 Task: Add Castello Fontina Cheese Wedge to the cart.
Action: Mouse pressed left at (29, 104)
Screenshot: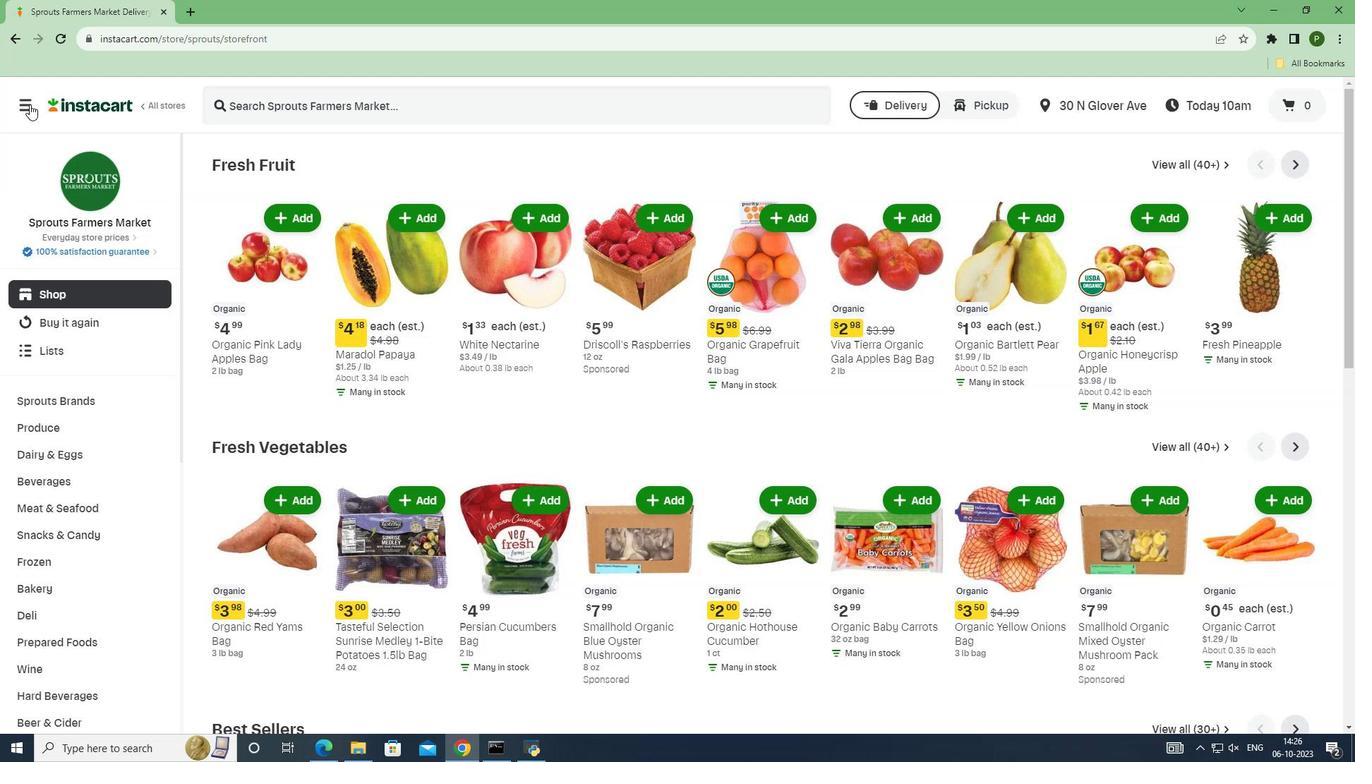 
Action: Mouse moved to (65, 372)
Screenshot: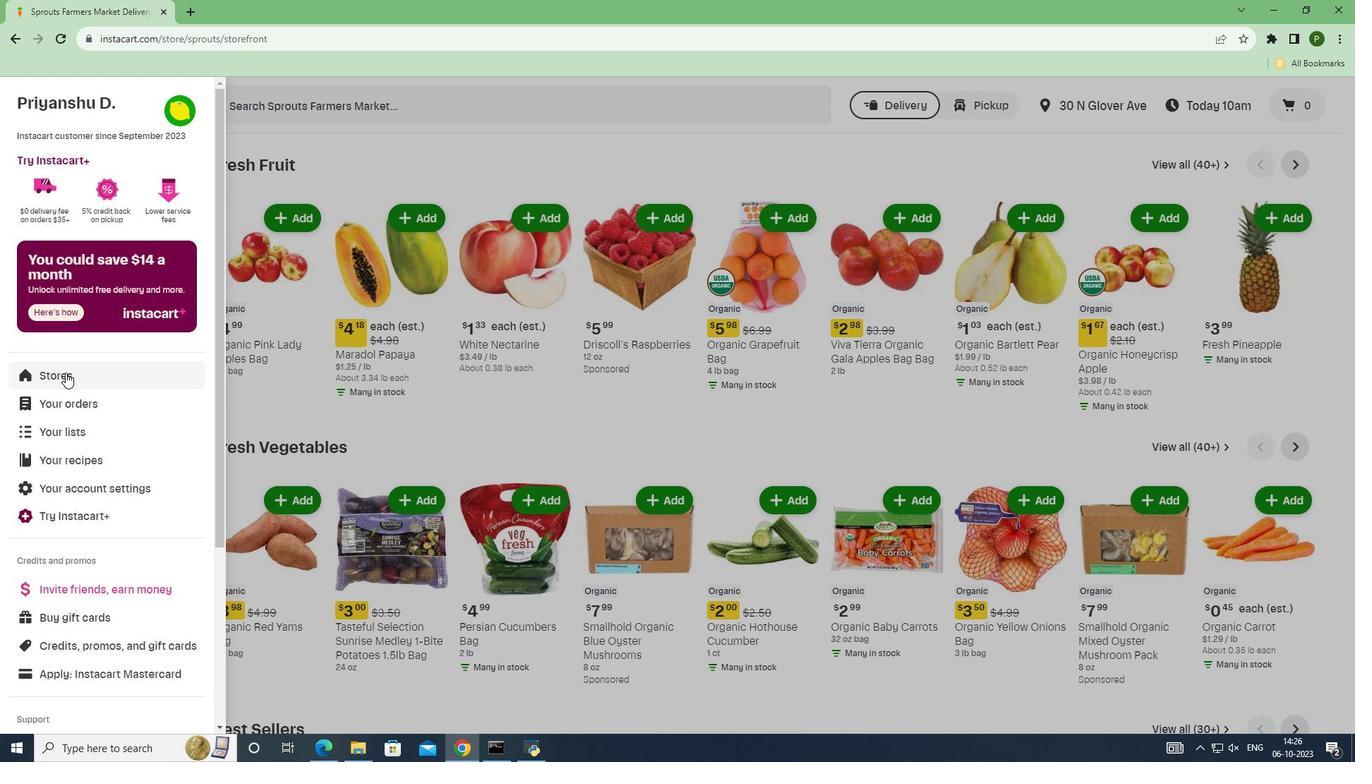 
Action: Mouse pressed left at (65, 372)
Screenshot: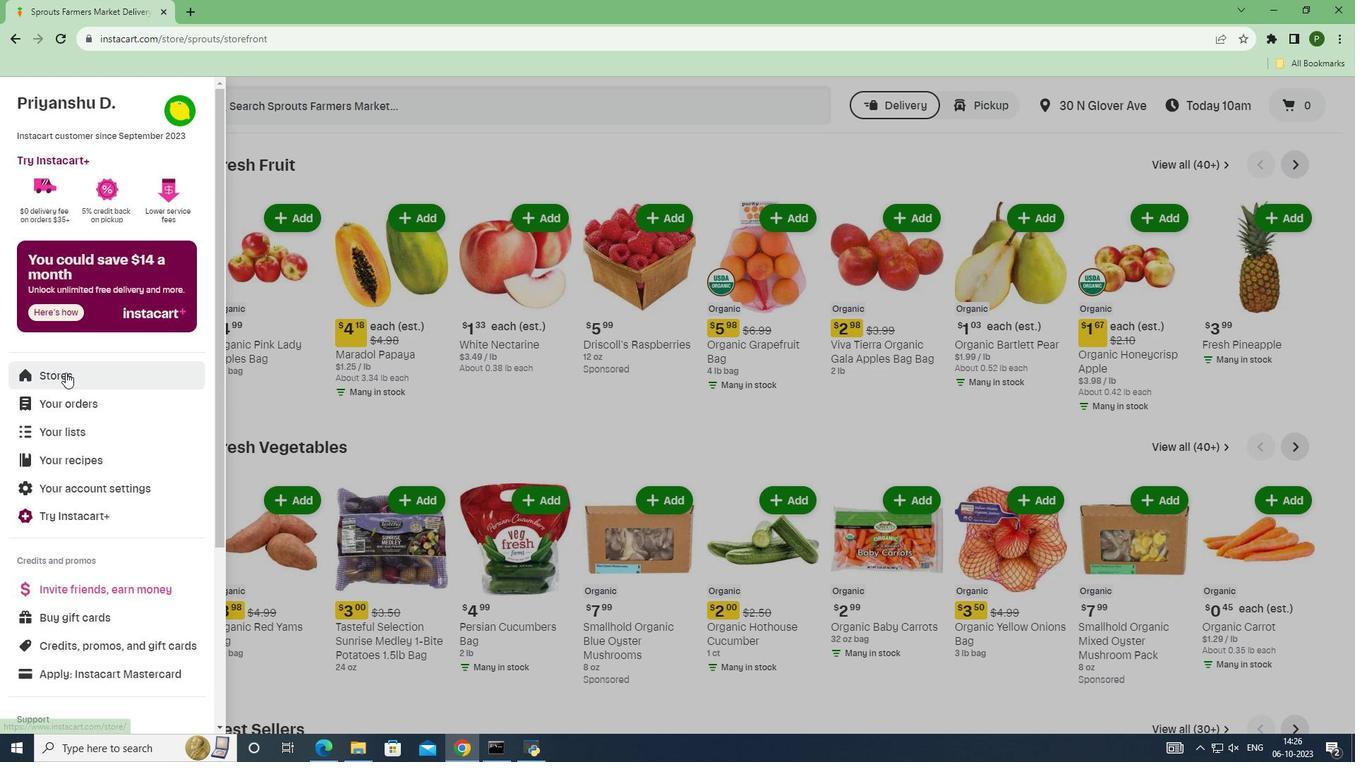 
Action: Mouse moved to (324, 165)
Screenshot: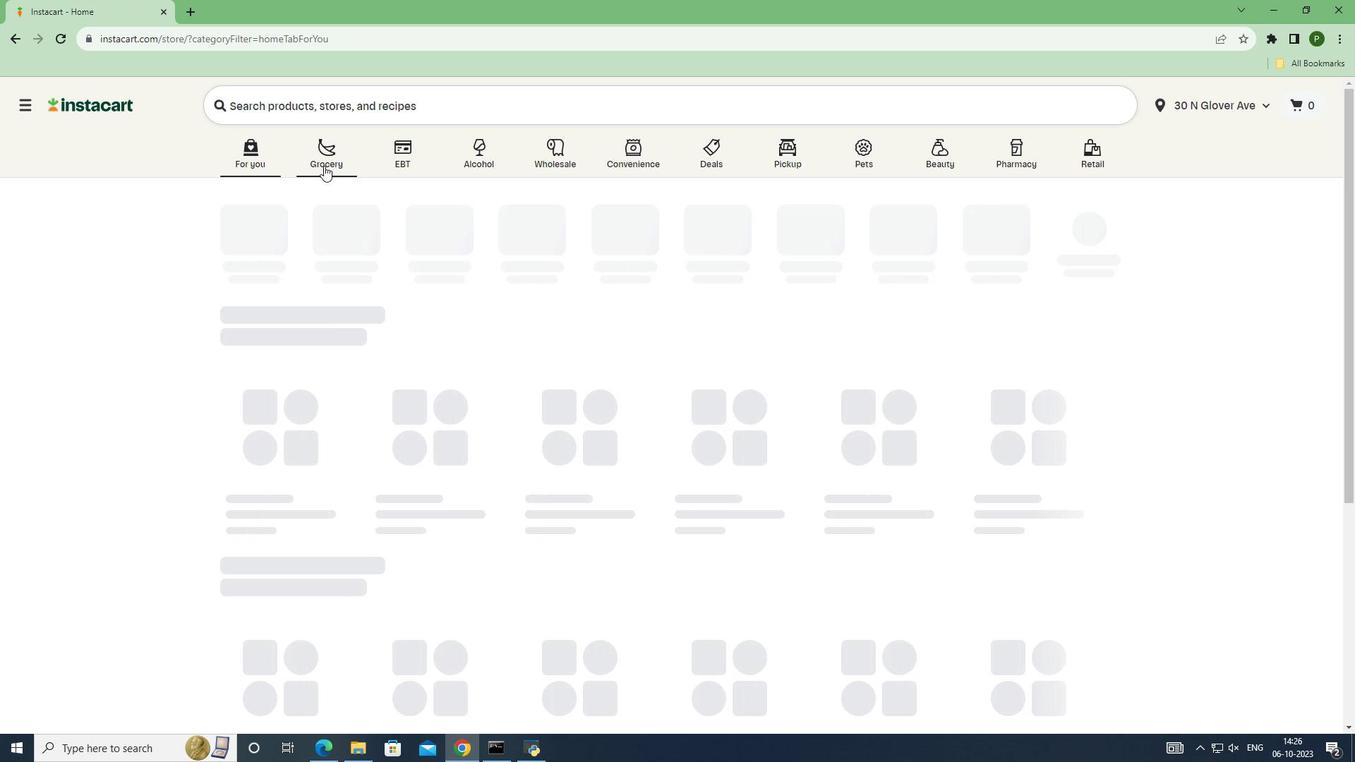
Action: Mouse pressed left at (324, 165)
Screenshot: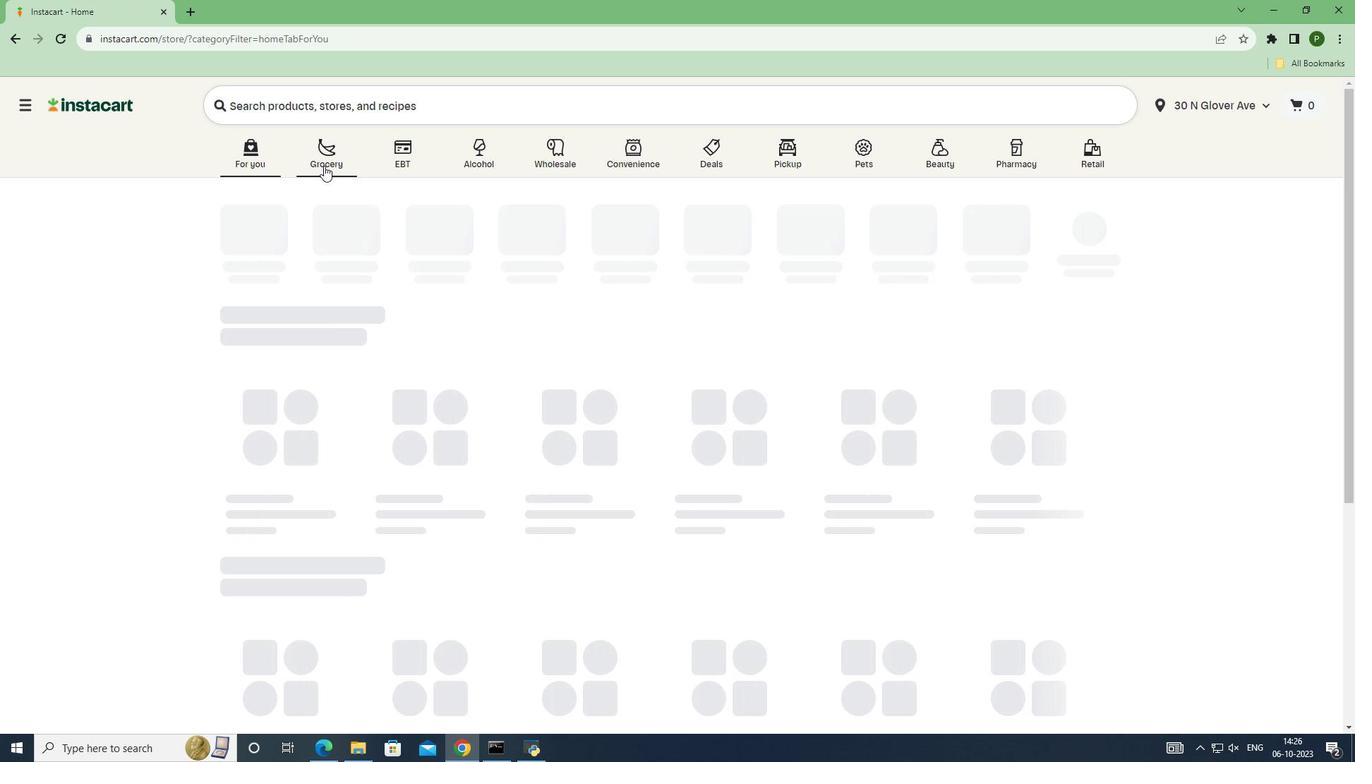 
Action: Mouse moved to (848, 323)
Screenshot: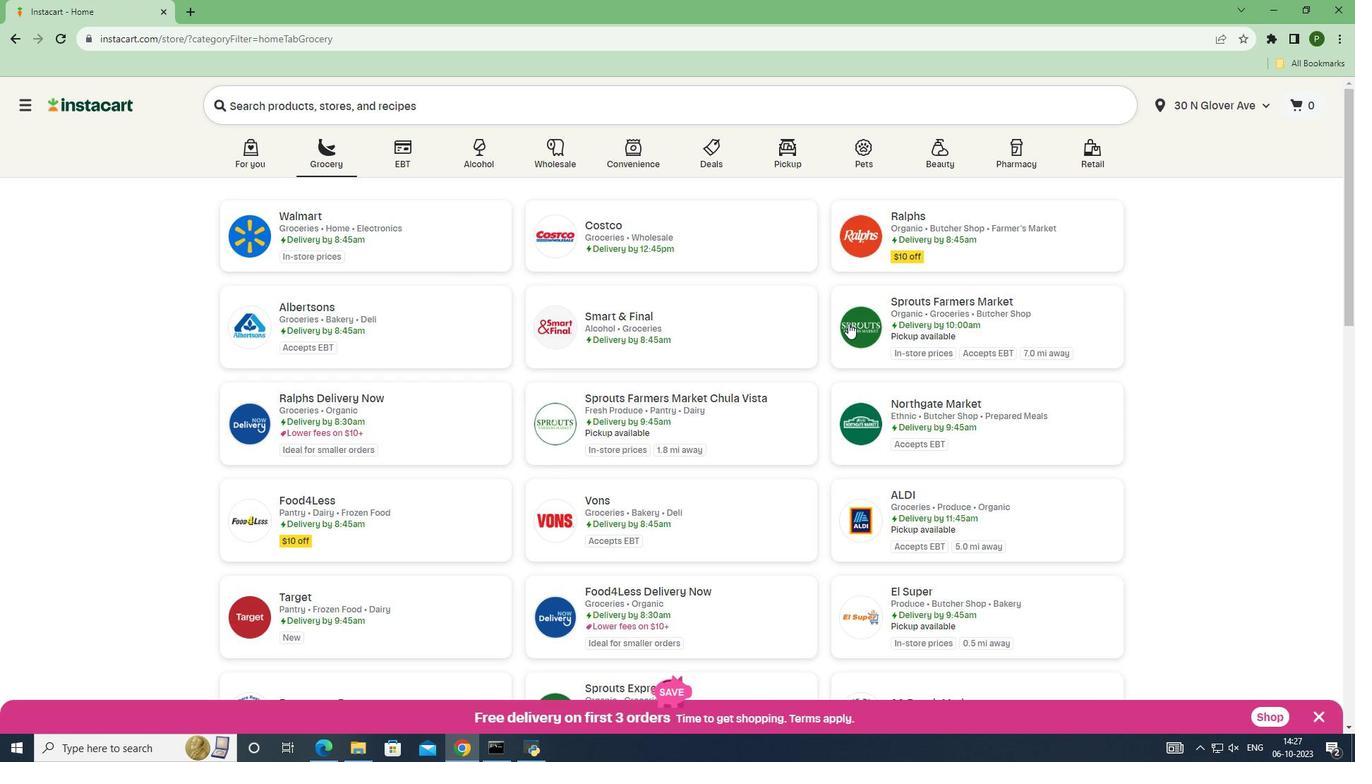 
Action: Mouse pressed left at (848, 323)
Screenshot: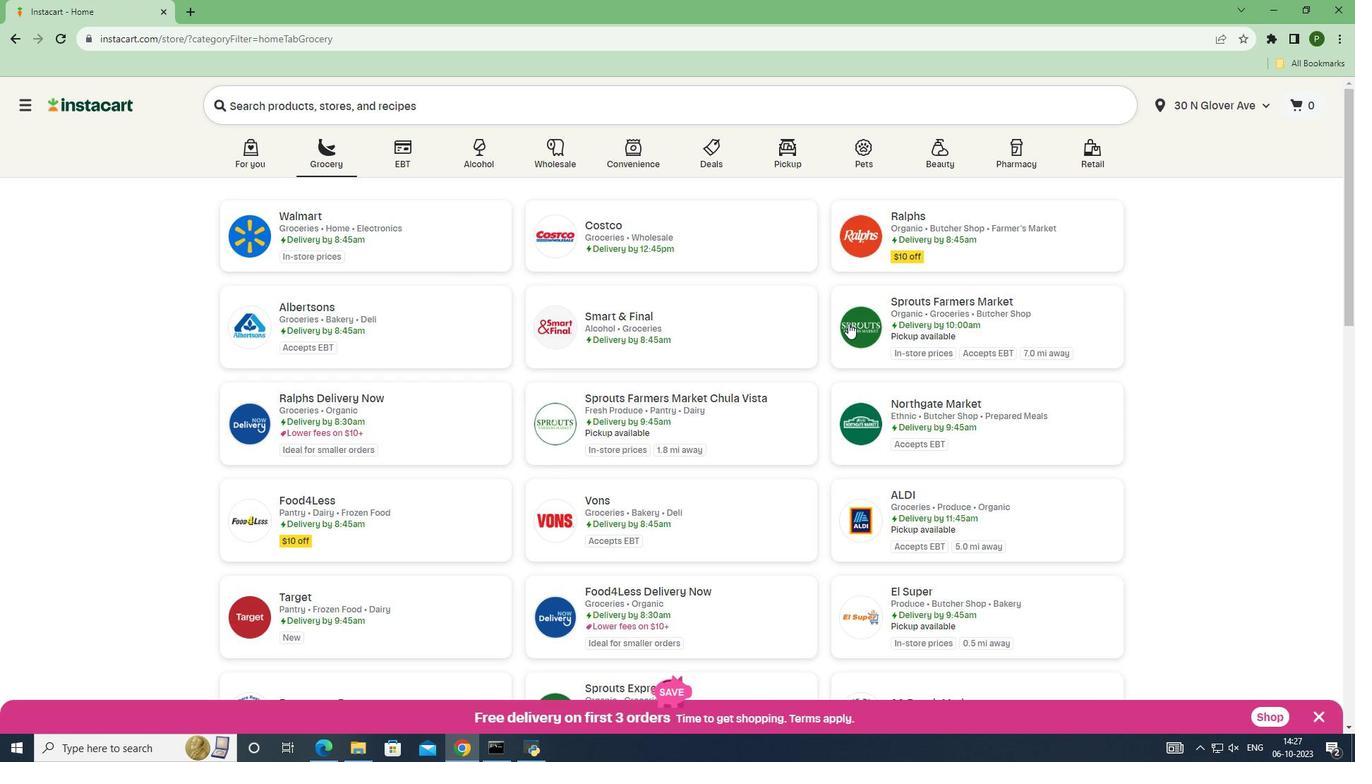 
Action: Mouse moved to (50, 449)
Screenshot: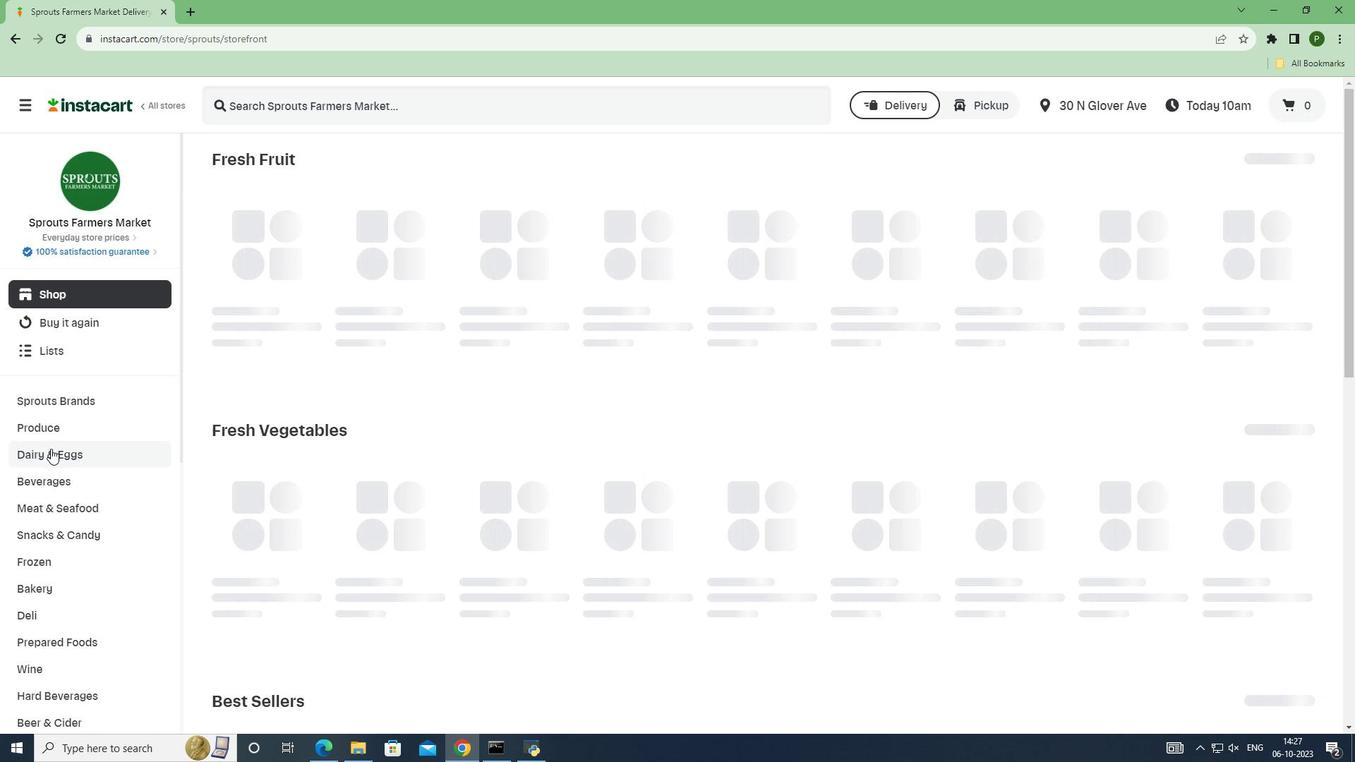 
Action: Mouse pressed left at (50, 449)
Screenshot: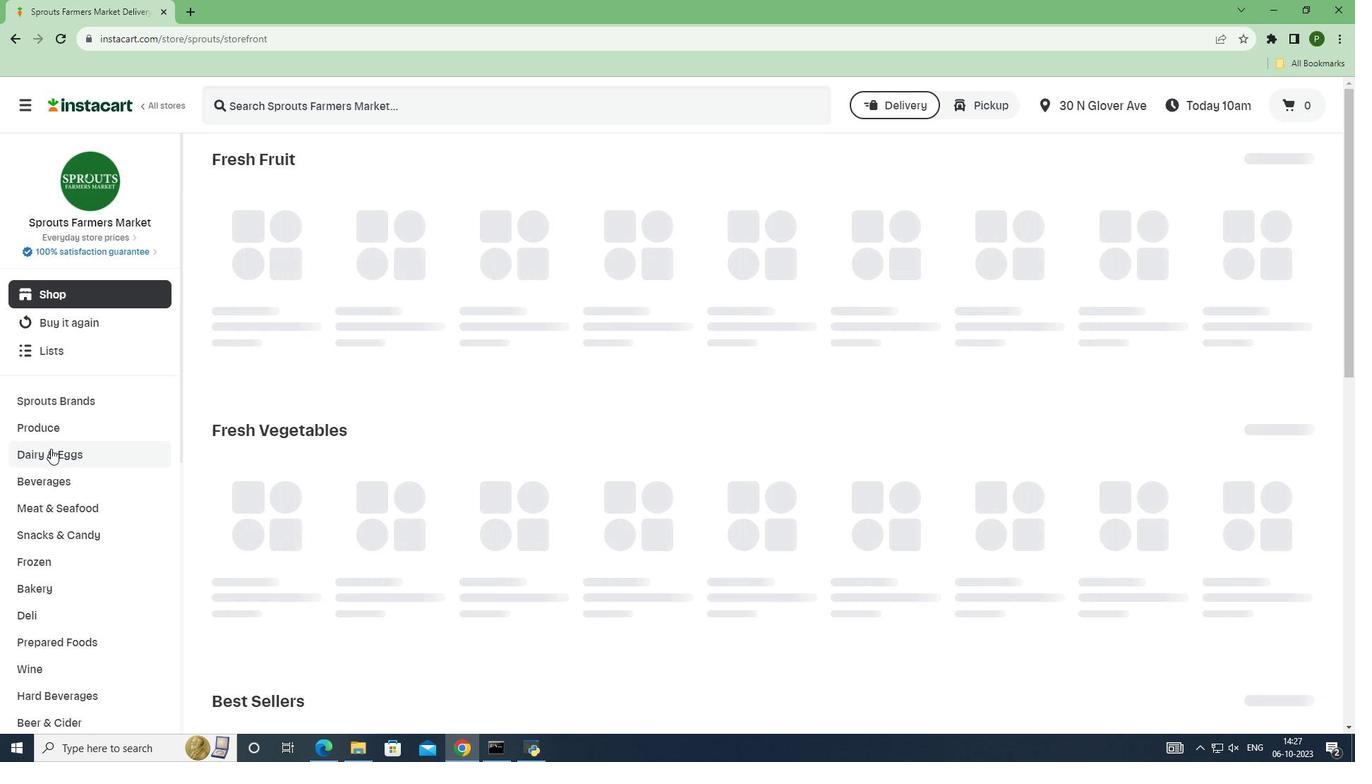 
Action: Mouse moved to (48, 507)
Screenshot: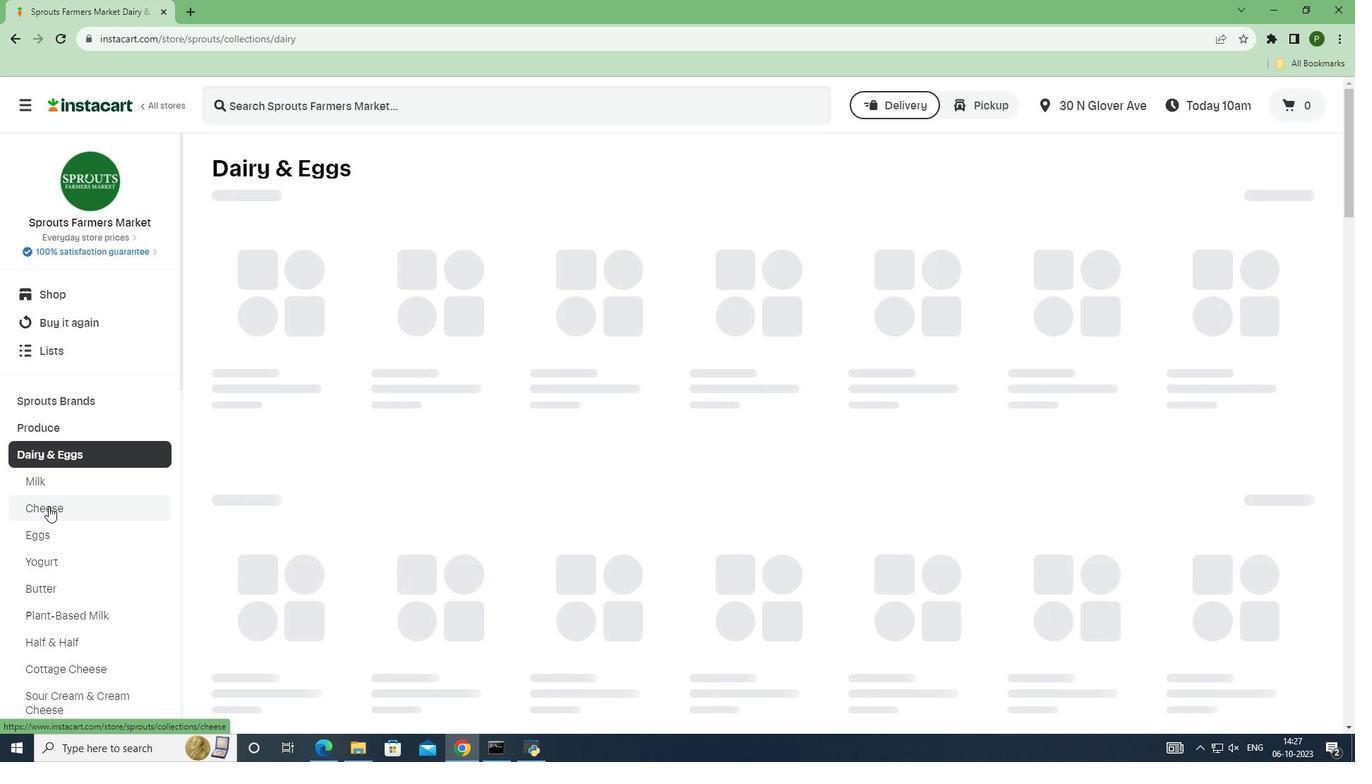 
Action: Mouse pressed left at (48, 507)
Screenshot: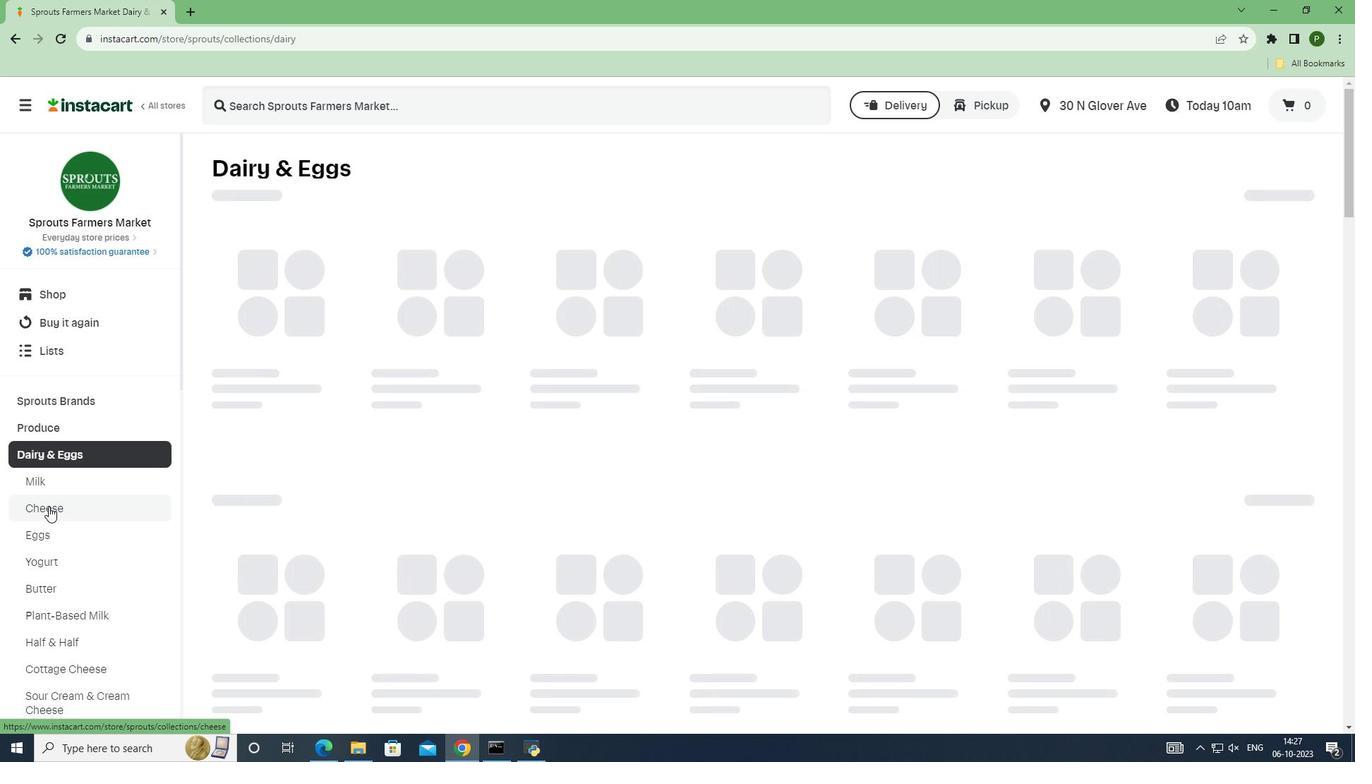 
Action: Mouse moved to (250, 108)
Screenshot: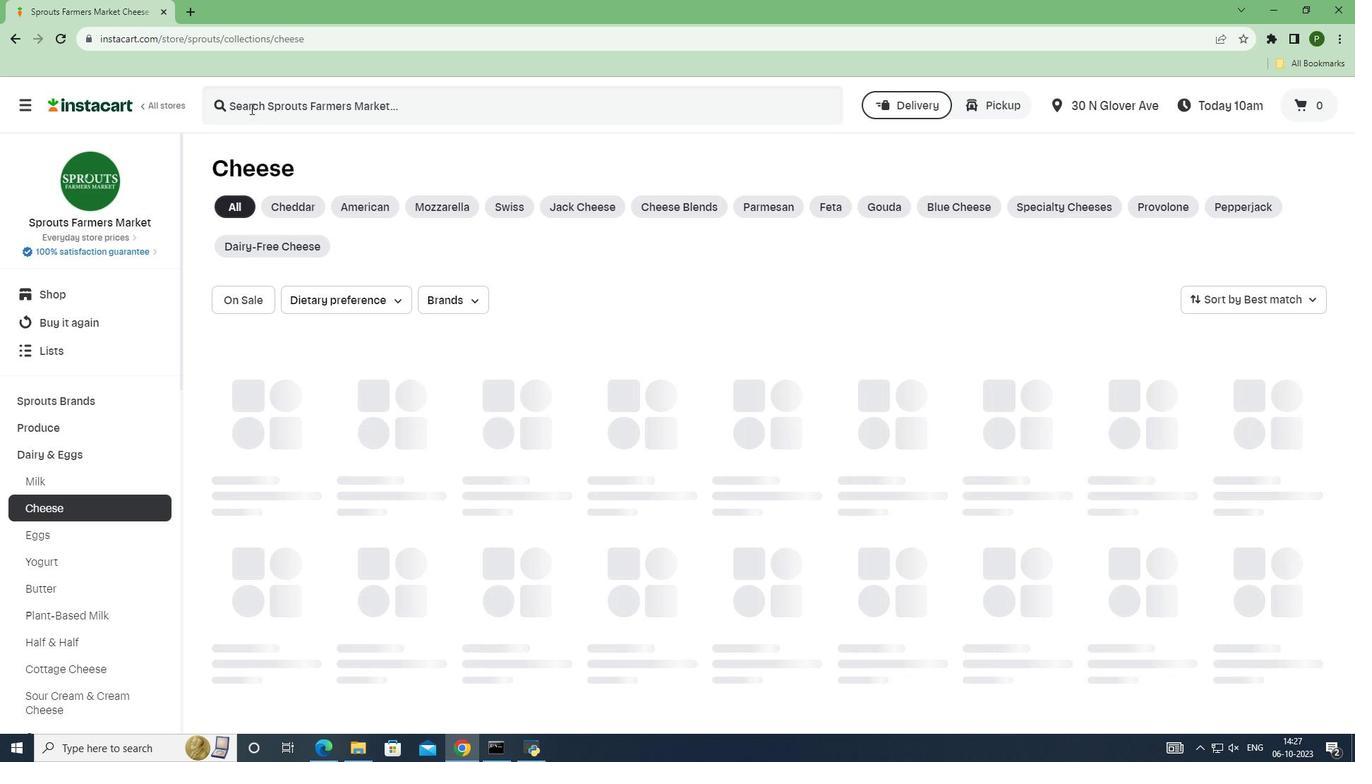 
Action: Mouse pressed left at (250, 108)
Screenshot: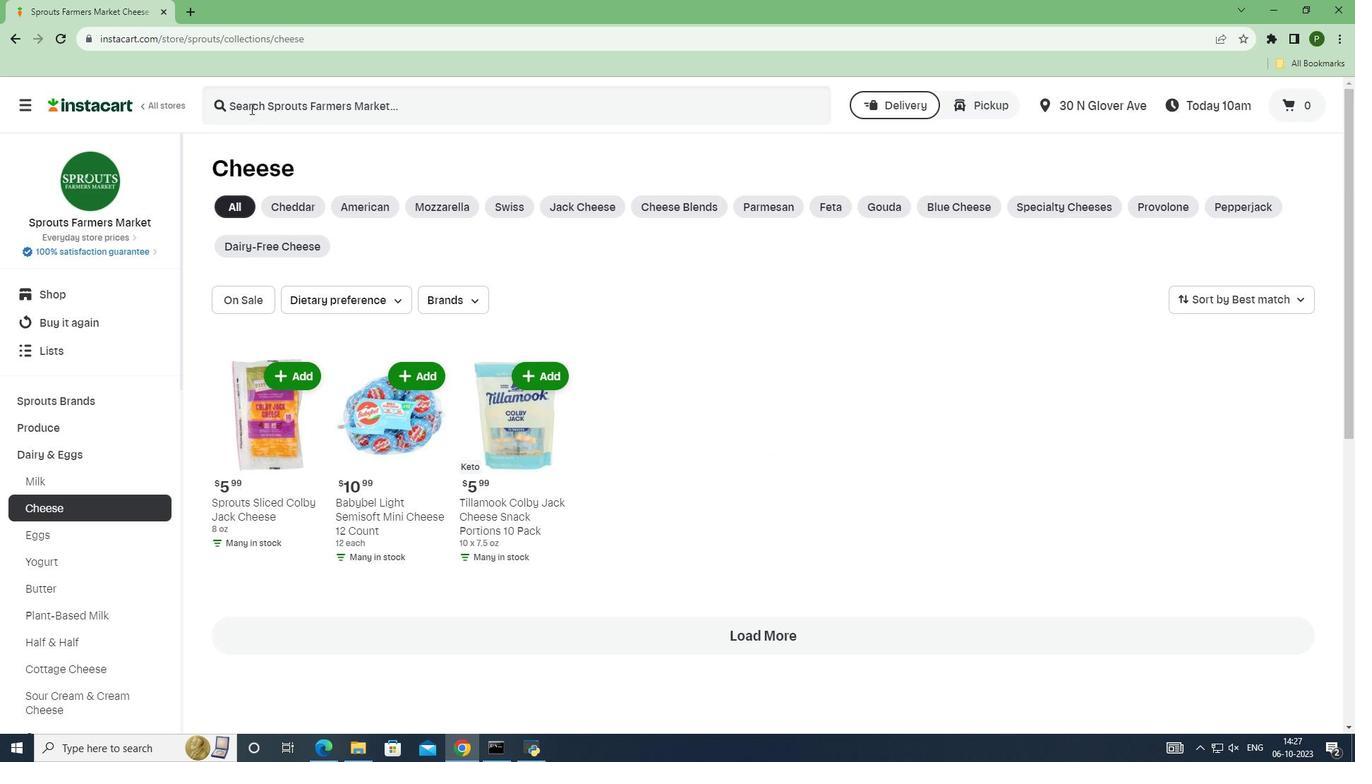 
Action: Key pressed <Key.caps_lock>C<Key.caps_lock>astello<Key.space><Key.caps_lock>F<Key.caps_lock>ontina<Key.space><Key.caps_lock>C<Key.caps_lock>heese<Key.space><Key.caps_lock>W<Key.caps_lock>edge<Key.space><Key.enter>
Screenshot: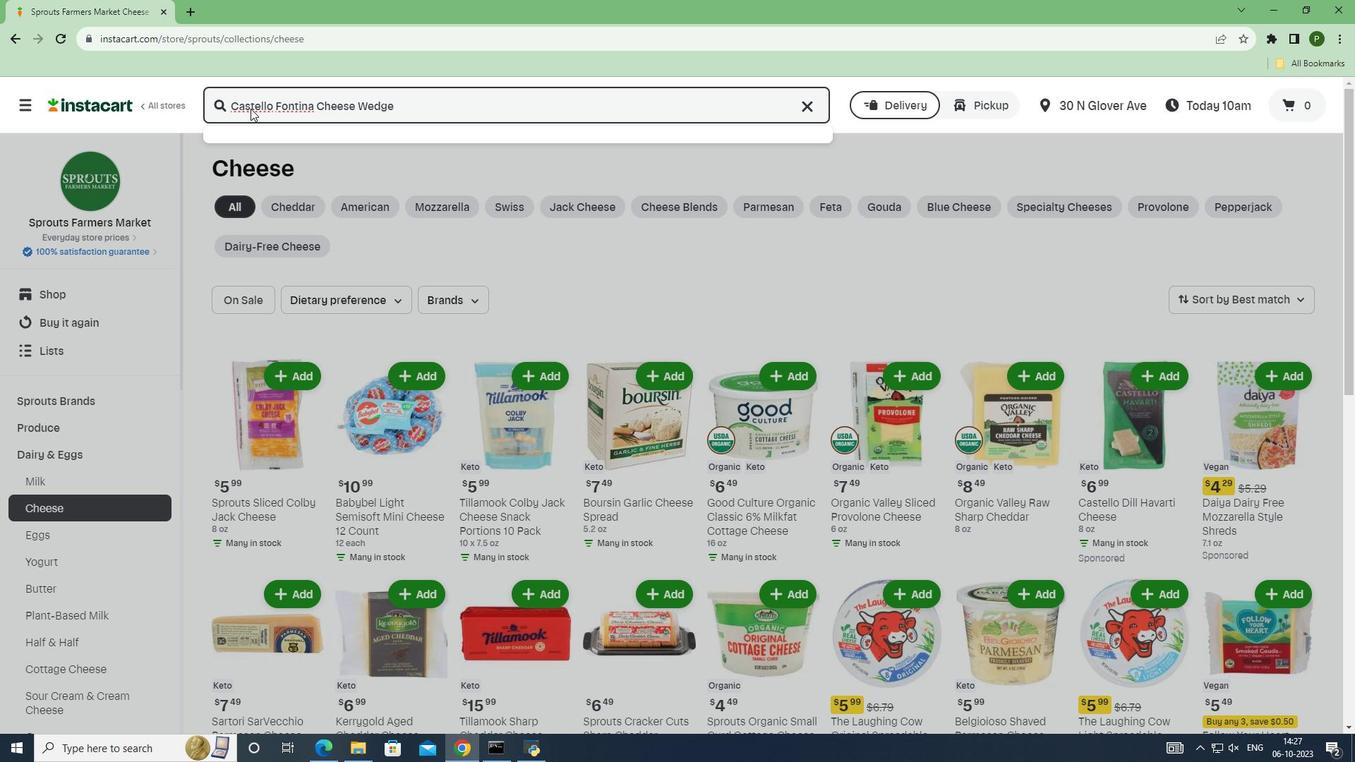 
Action: Mouse moved to (810, 259)
Screenshot: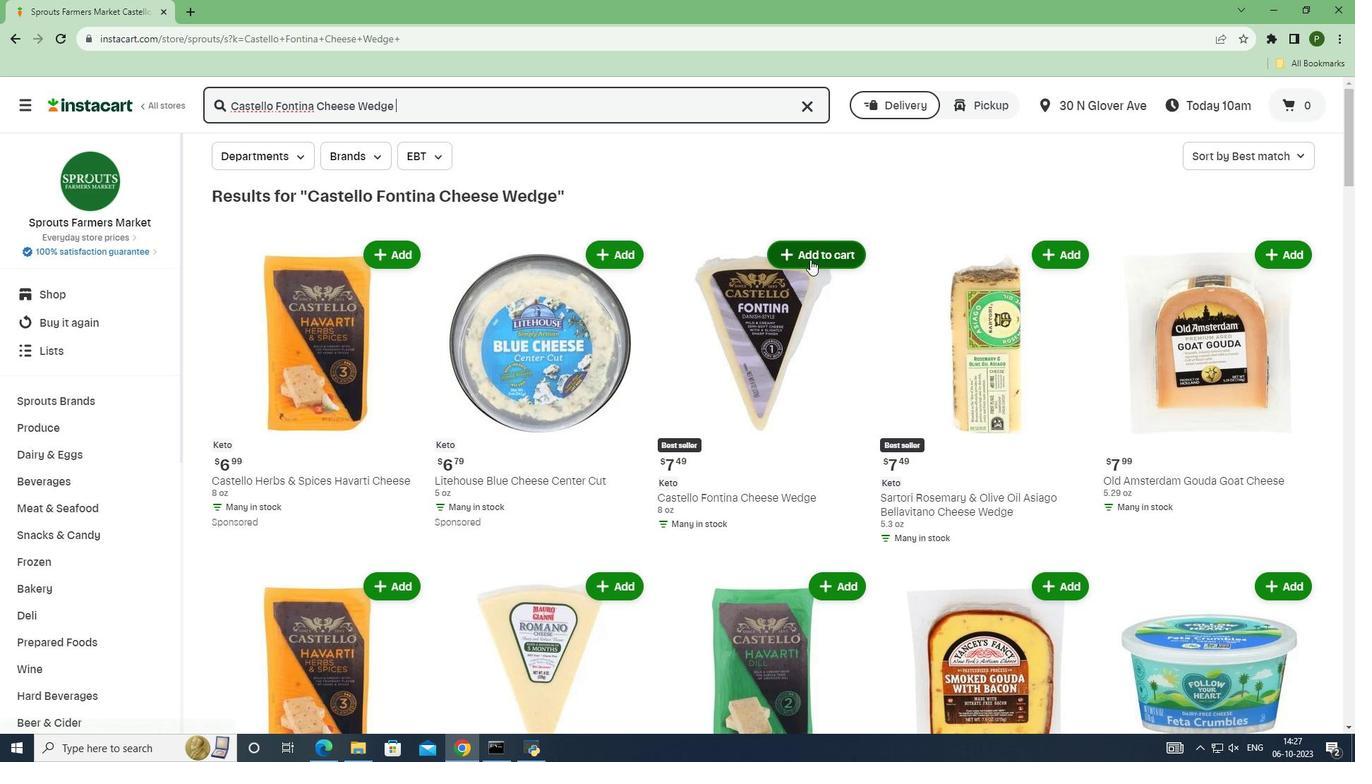 
Action: Mouse pressed left at (810, 259)
Screenshot: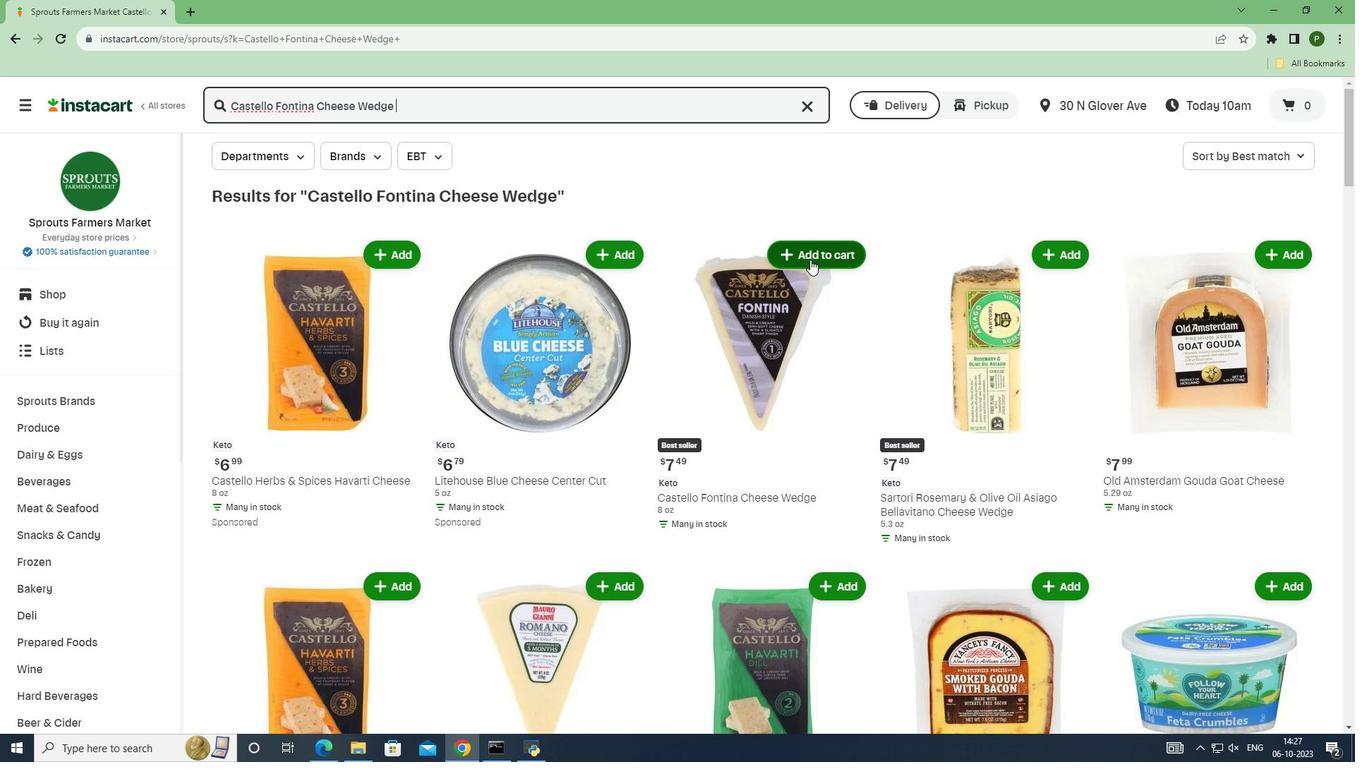 
Action: Mouse moved to (847, 309)
Screenshot: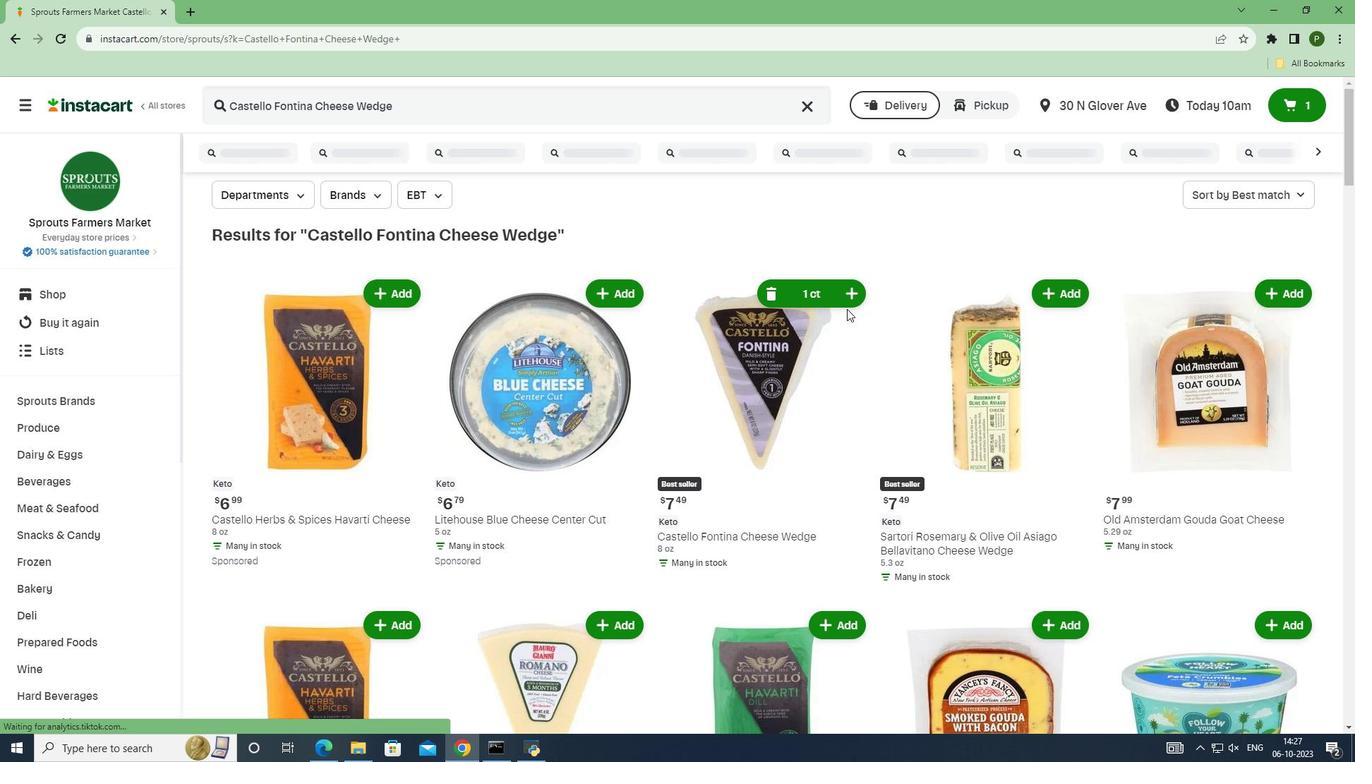 
